 Task: Add a condition where "Priority Is not -" in pending tickets.
Action: Mouse moved to (149, 358)
Screenshot: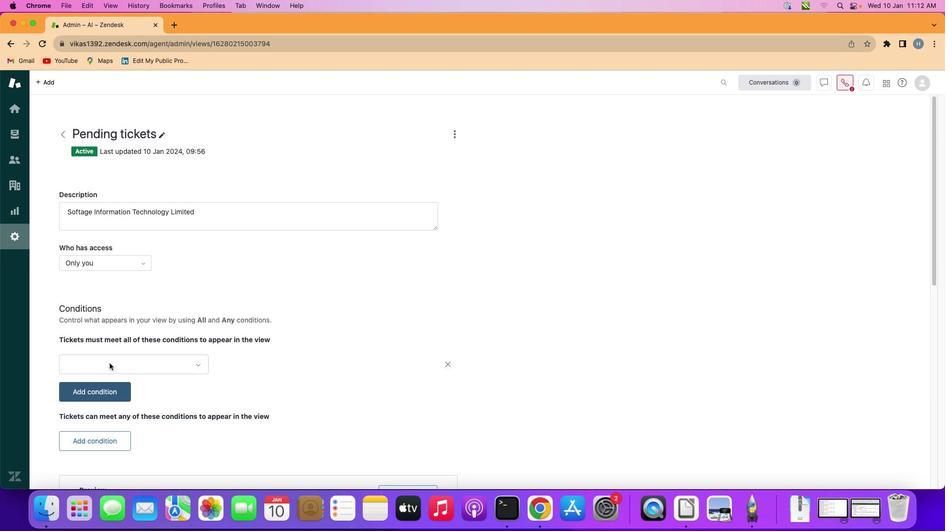 
Action: Mouse pressed left at (149, 358)
Screenshot: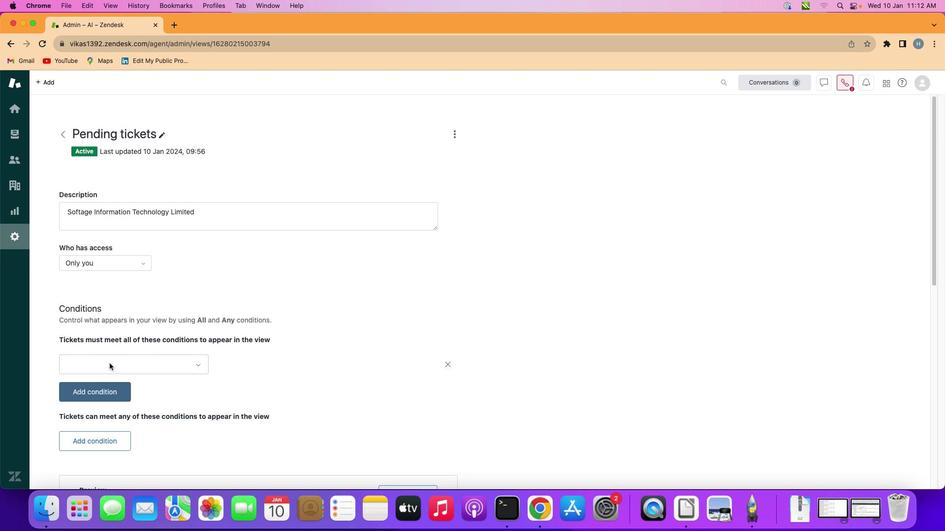 
Action: Mouse moved to (189, 358)
Screenshot: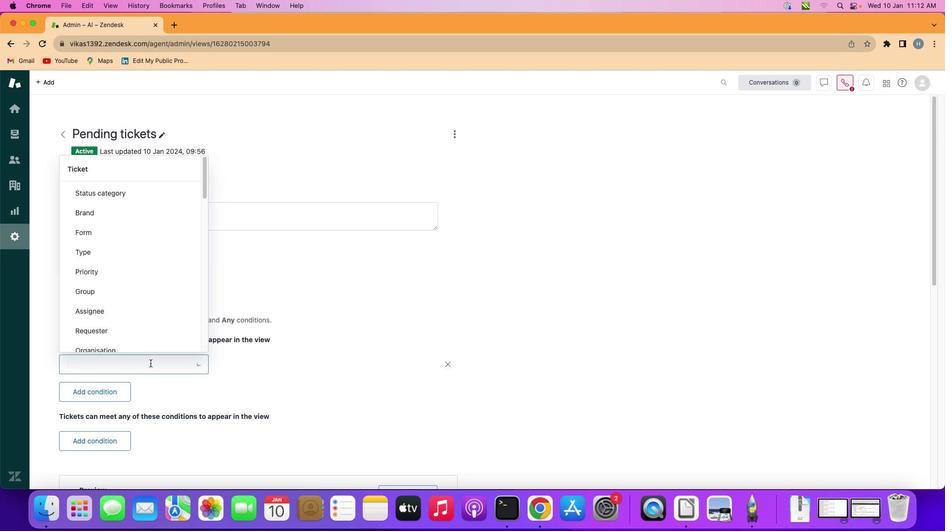 
Action: Mouse pressed left at (189, 358)
Screenshot: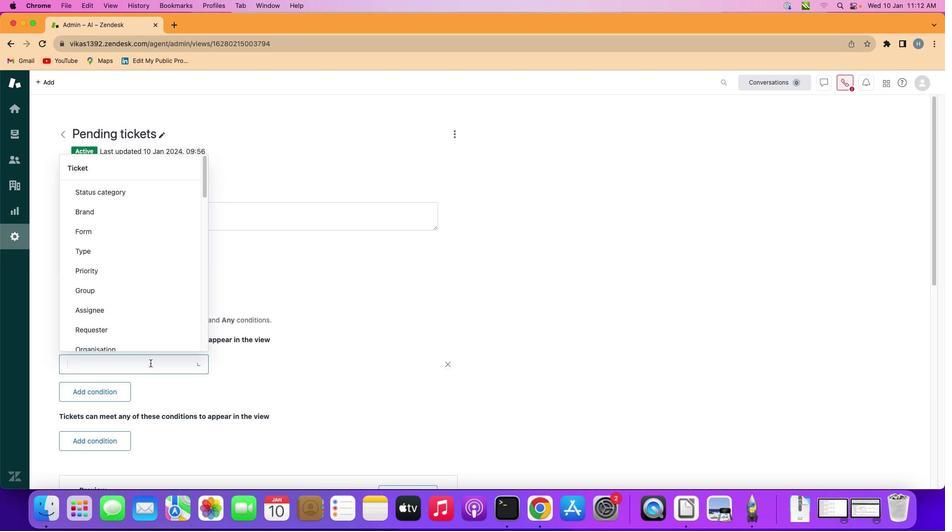 
Action: Mouse moved to (201, 293)
Screenshot: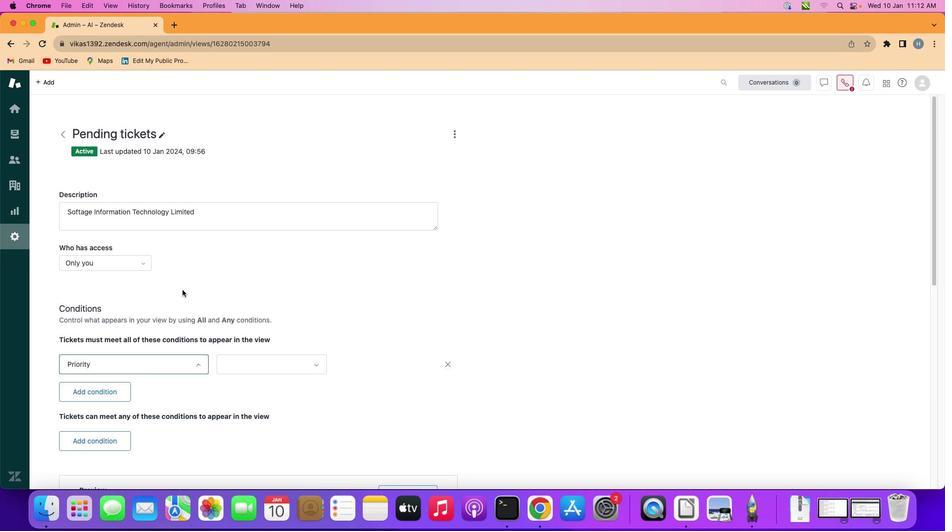 
Action: Mouse pressed left at (201, 293)
Screenshot: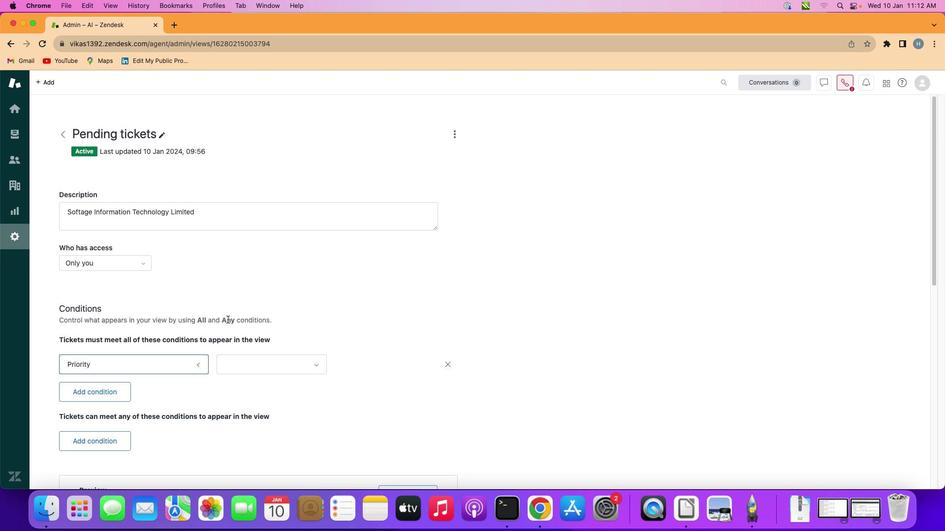 
Action: Mouse moved to (318, 358)
Screenshot: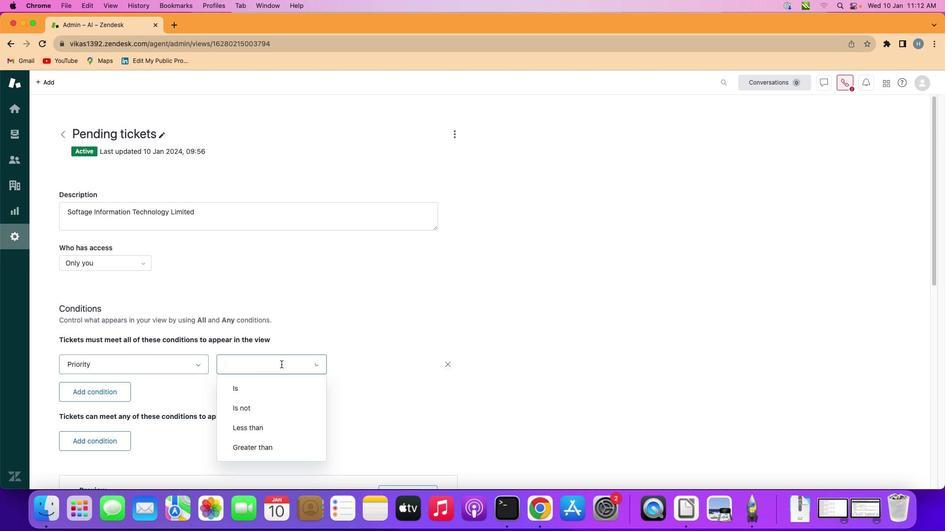 
Action: Mouse pressed left at (318, 358)
Screenshot: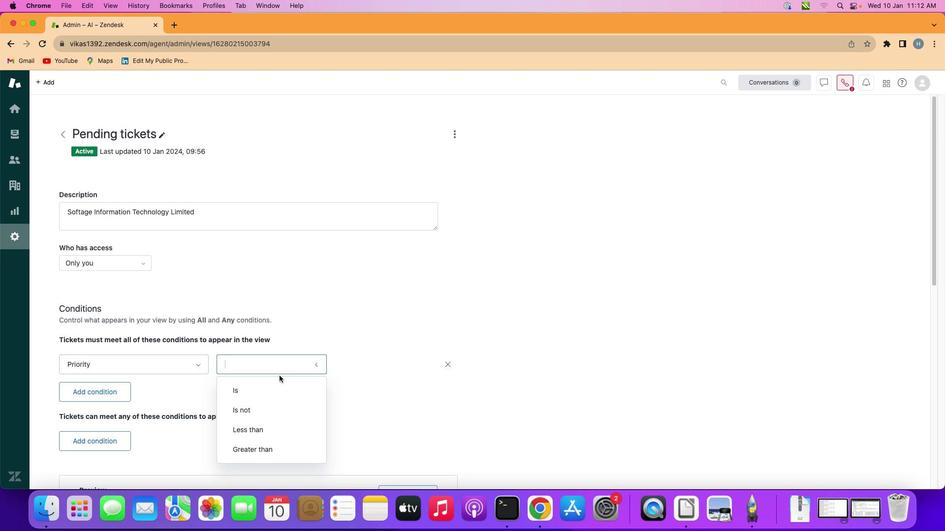 
Action: Mouse moved to (310, 385)
Screenshot: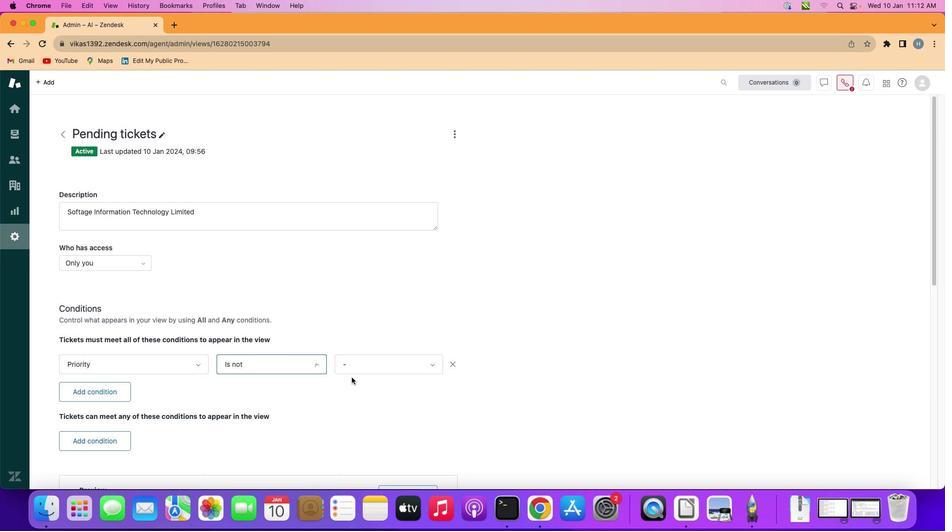 
Action: Mouse pressed left at (310, 385)
Screenshot: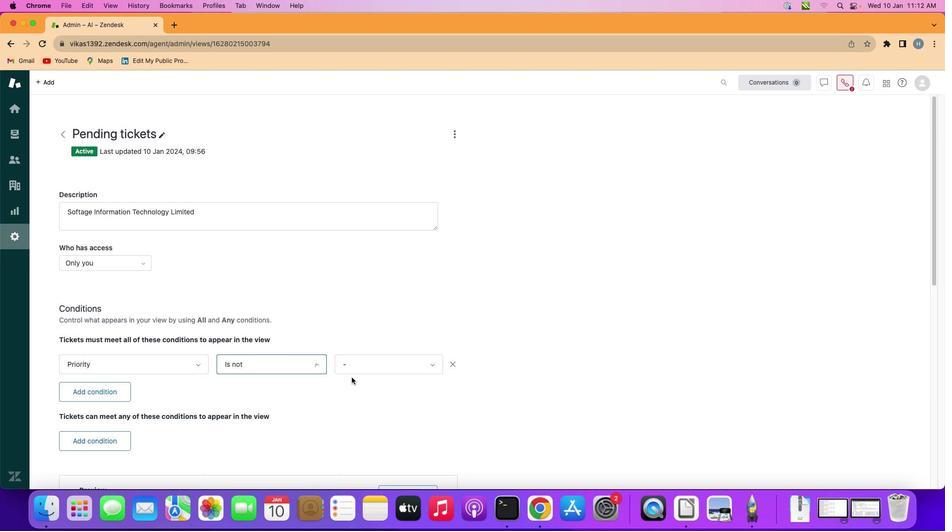 
Action: Mouse moved to (435, 358)
Screenshot: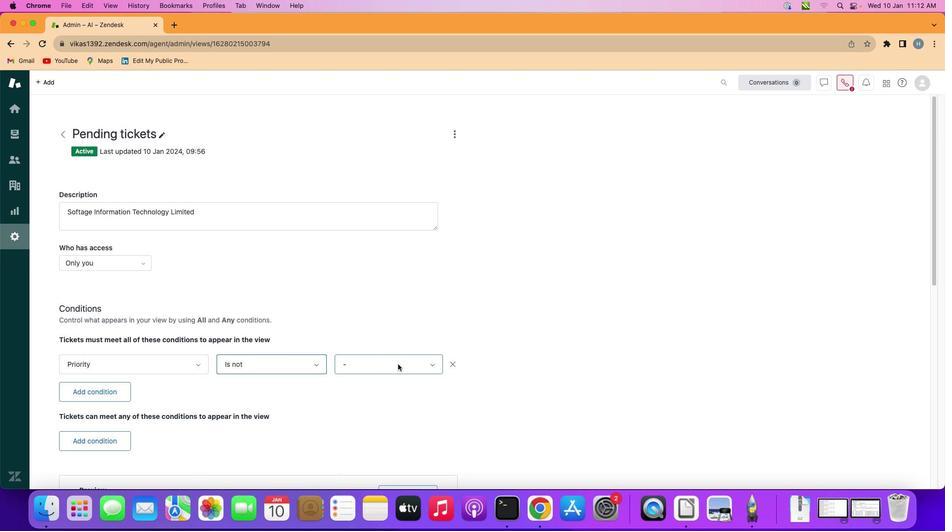 
Action: Mouse pressed left at (435, 358)
Screenshot: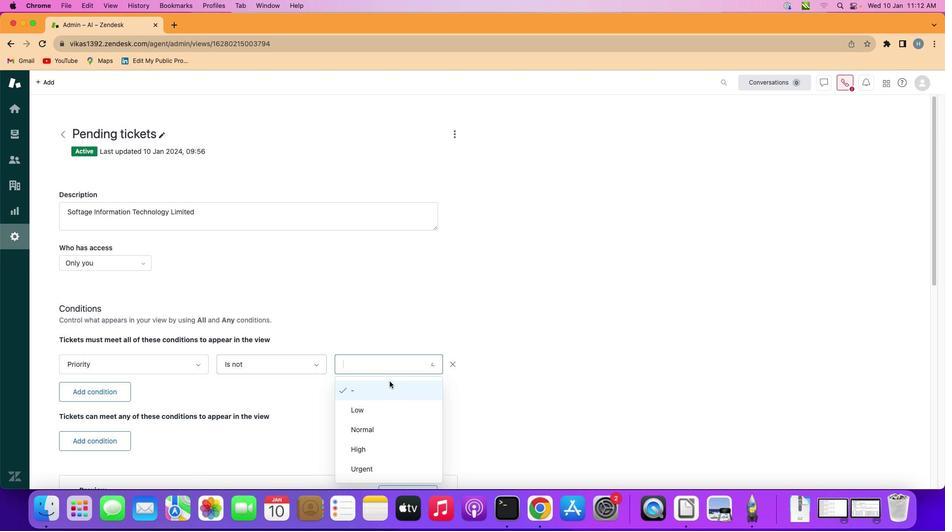 
Action: Mouse moved to (425, 374)
Screenshot: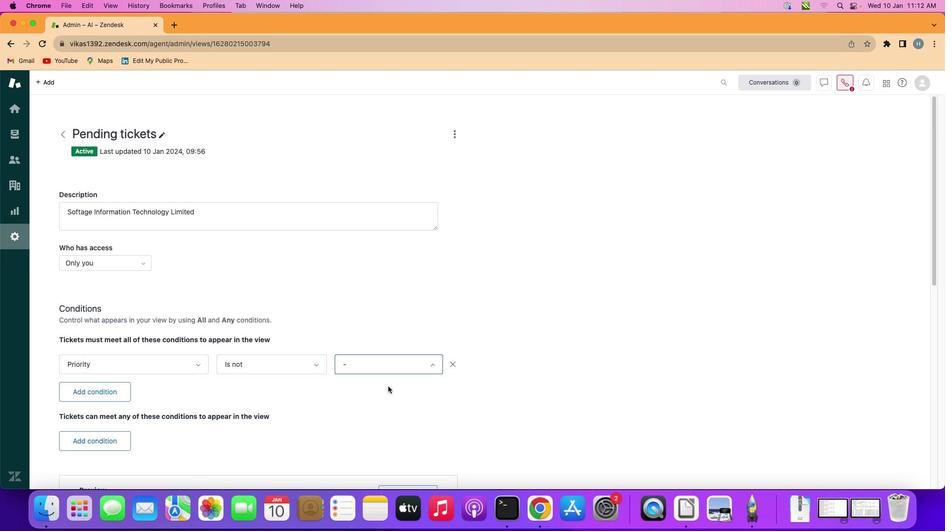
Action: Mouse pressed left at (425, 374)
Screenshot: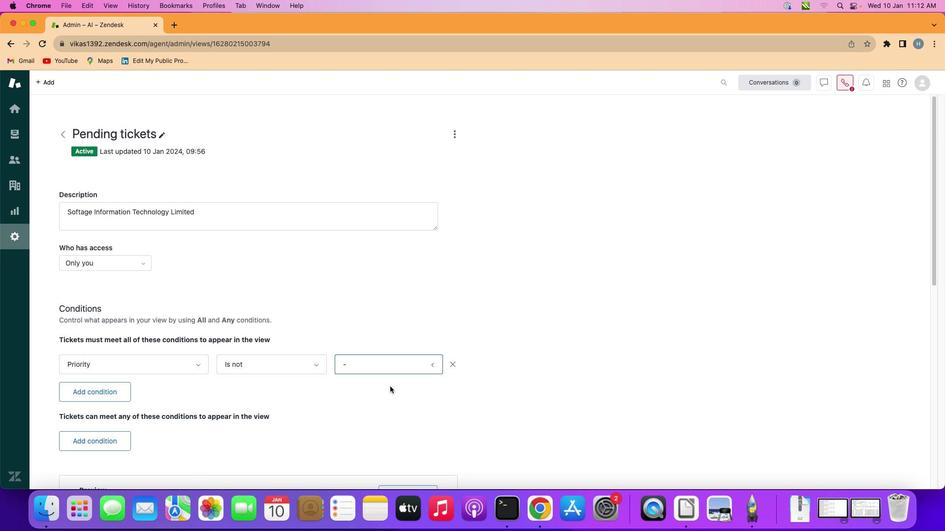 
Action: Mouse moved to (429, 374)
Screenshot: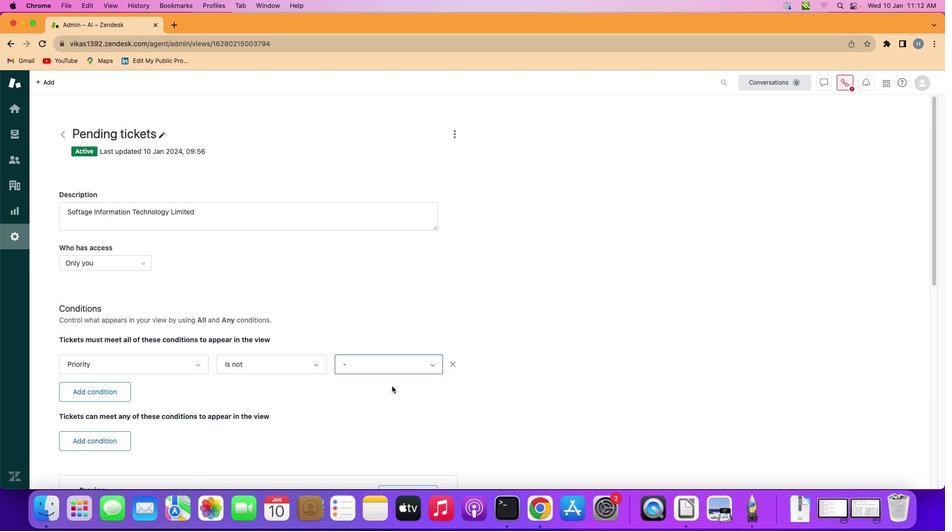 
